 Task: Select Creative Cloud Software.
Action: Mouse moved to (394, 98)
Screenshot: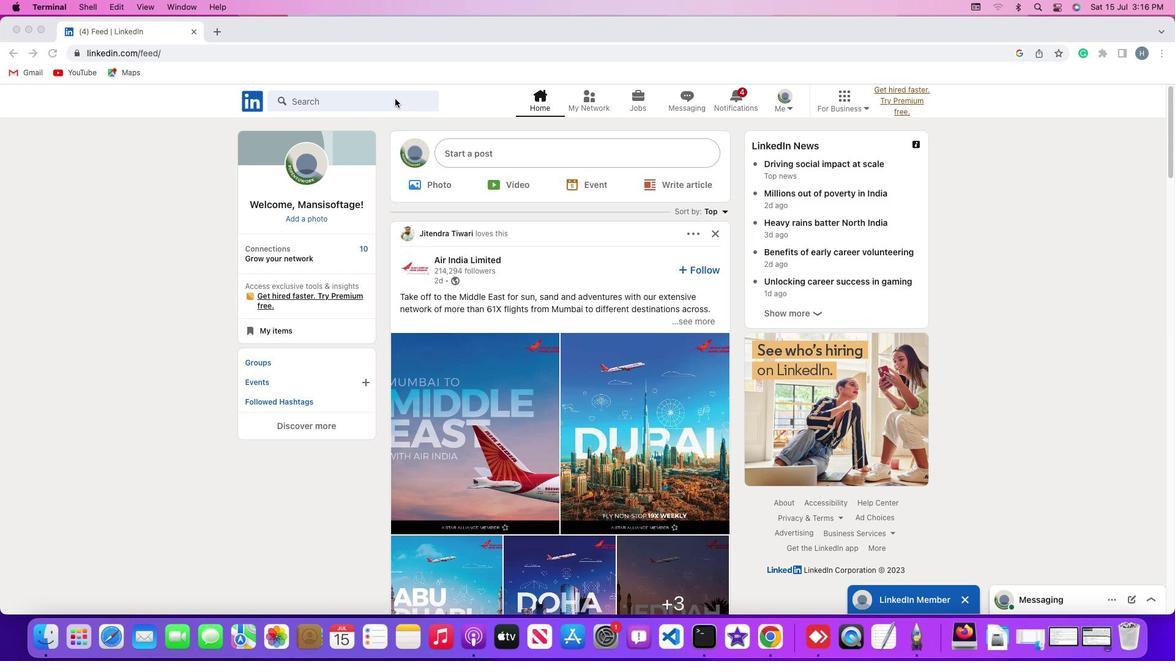 
Action: Mouse pressed left at (394, 98)
Screenshot: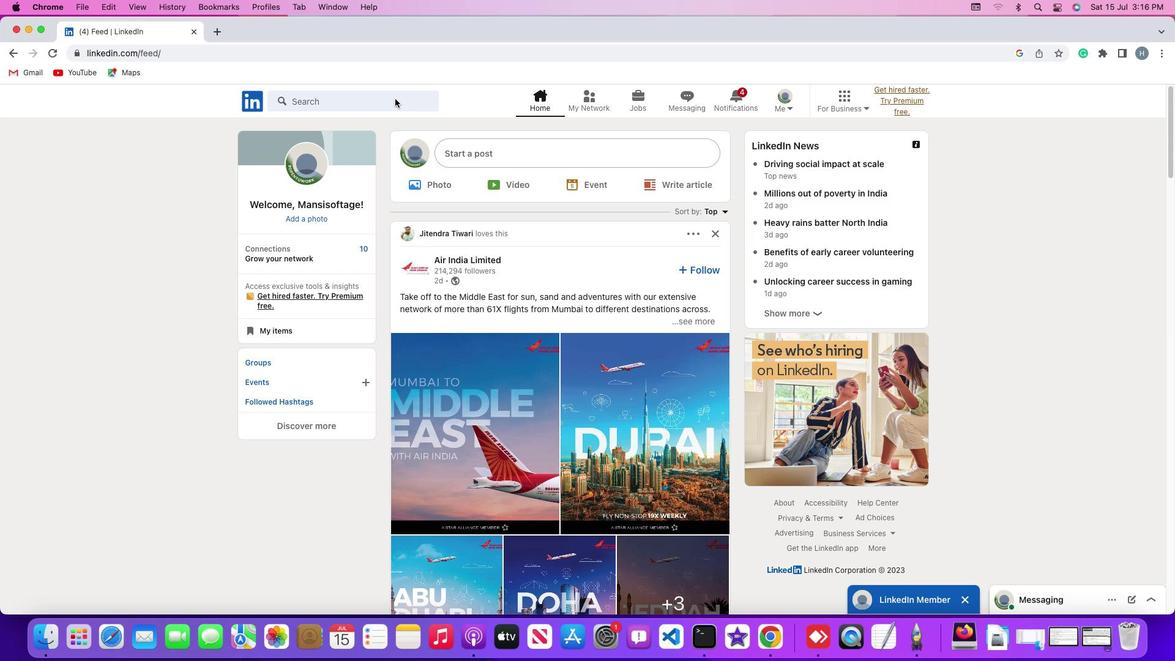 
Action: Mouse pressed left at (394, 98)
Screenshot: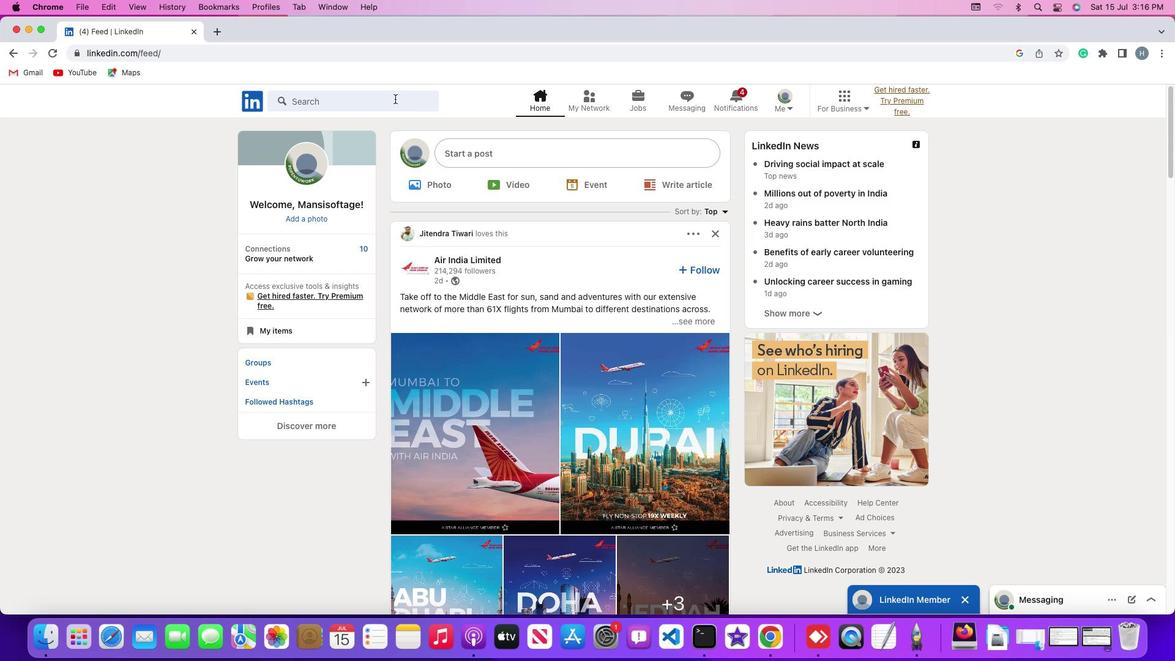 
Action: Key pressed Key.shift'#''h''i''r''i''n''g'Key.enter
Screenshot: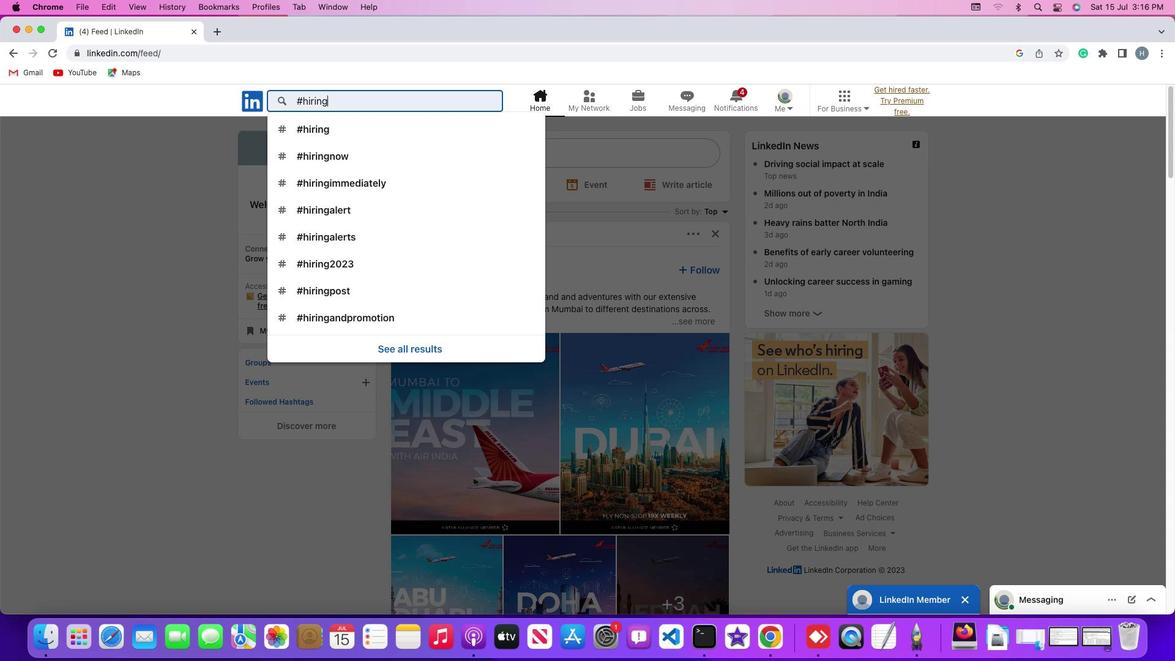 
Action: Mouse moved to (654, 132)
Screenshot: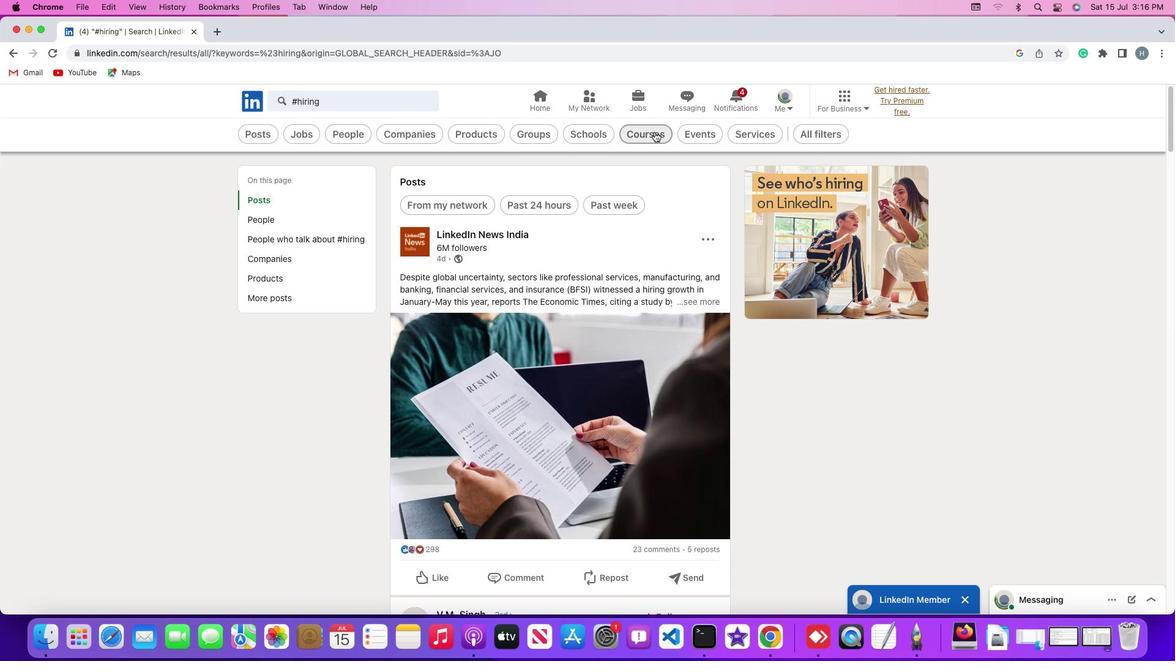 
Action: Mouse pressed left at (654, 132)
Screenshot: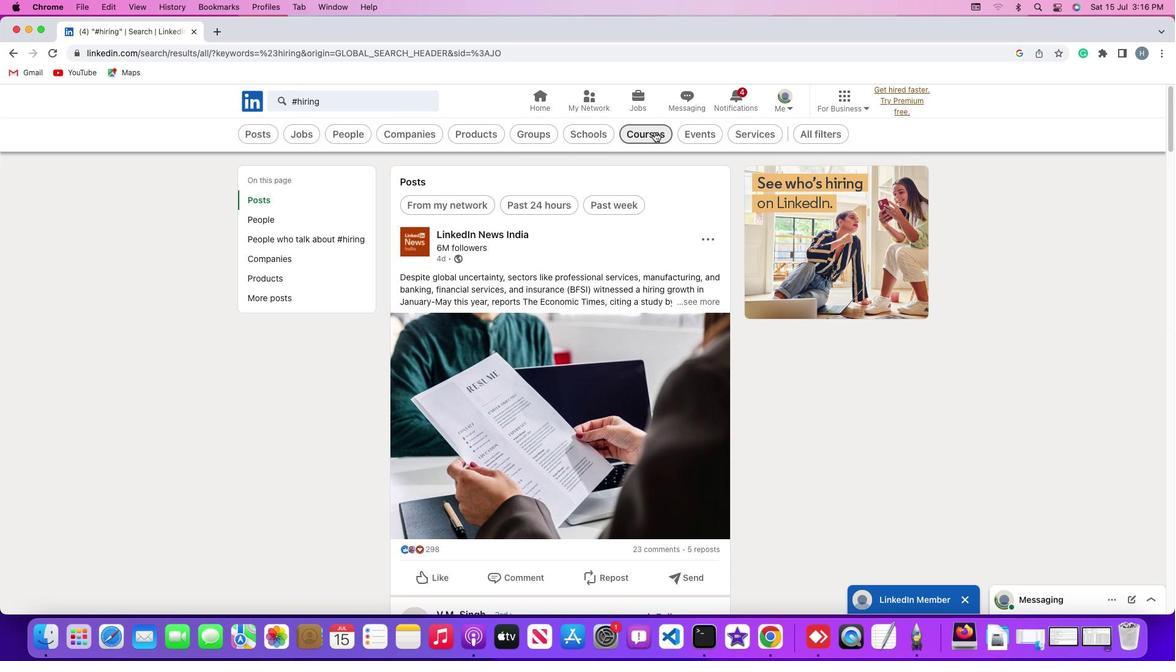
Action: Mouse moved to (527, 132)
Screenshot: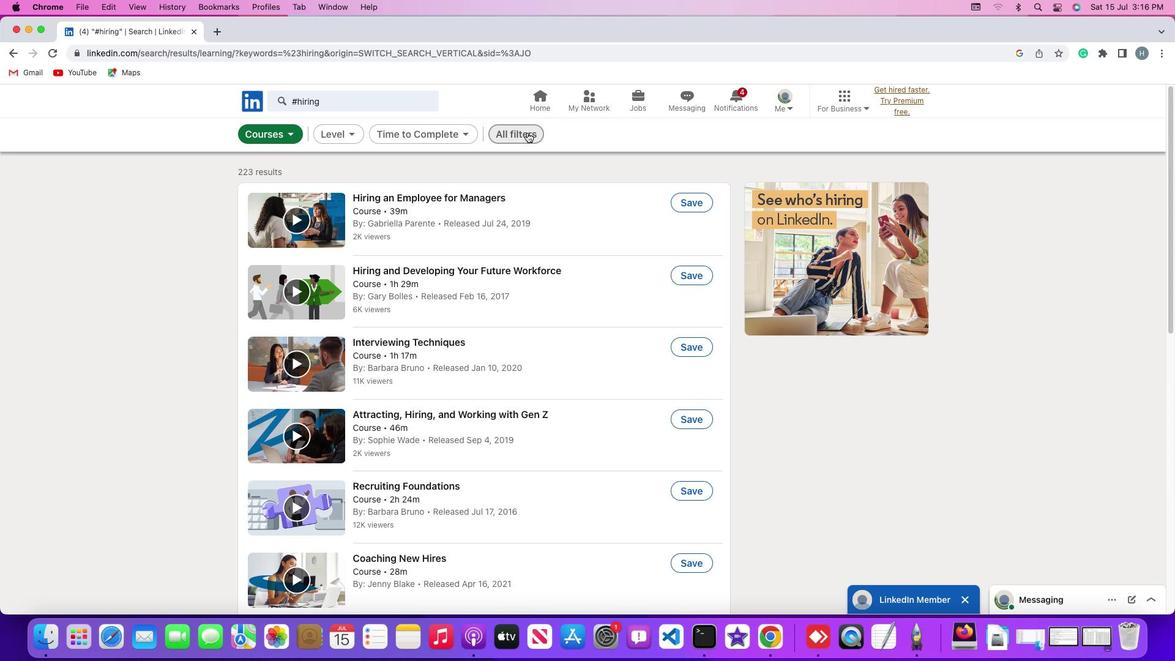 
Action: Mouse pressed left at (527, 132)
Screenshot: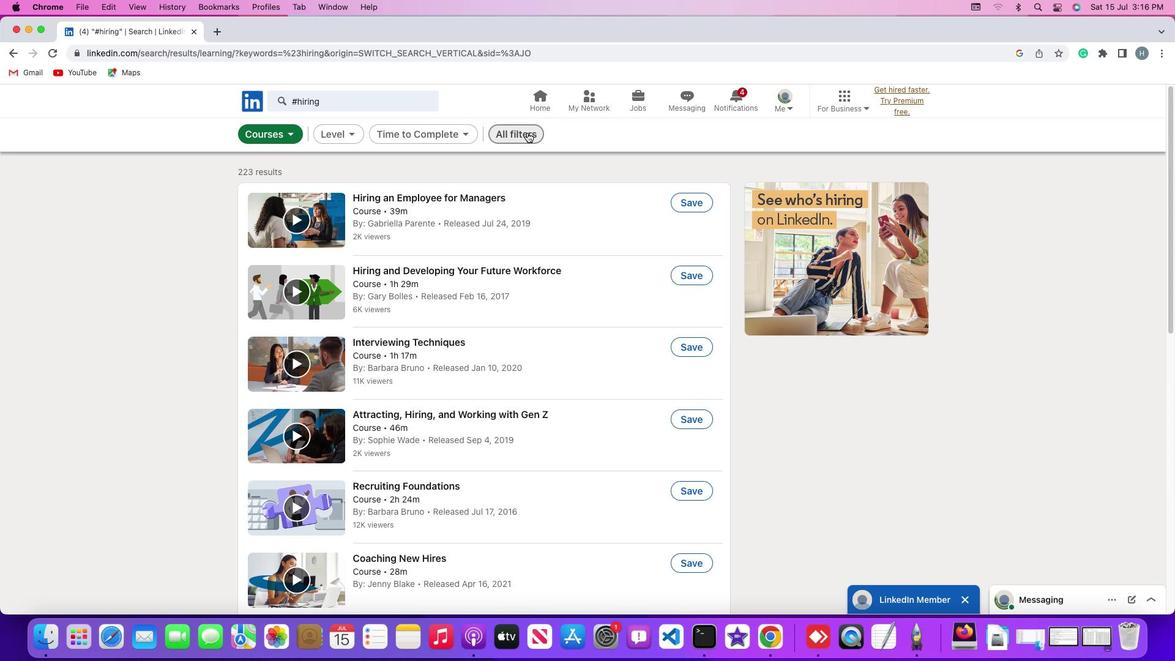 
Action: Mouse moved to (960, 463)
Screenshot: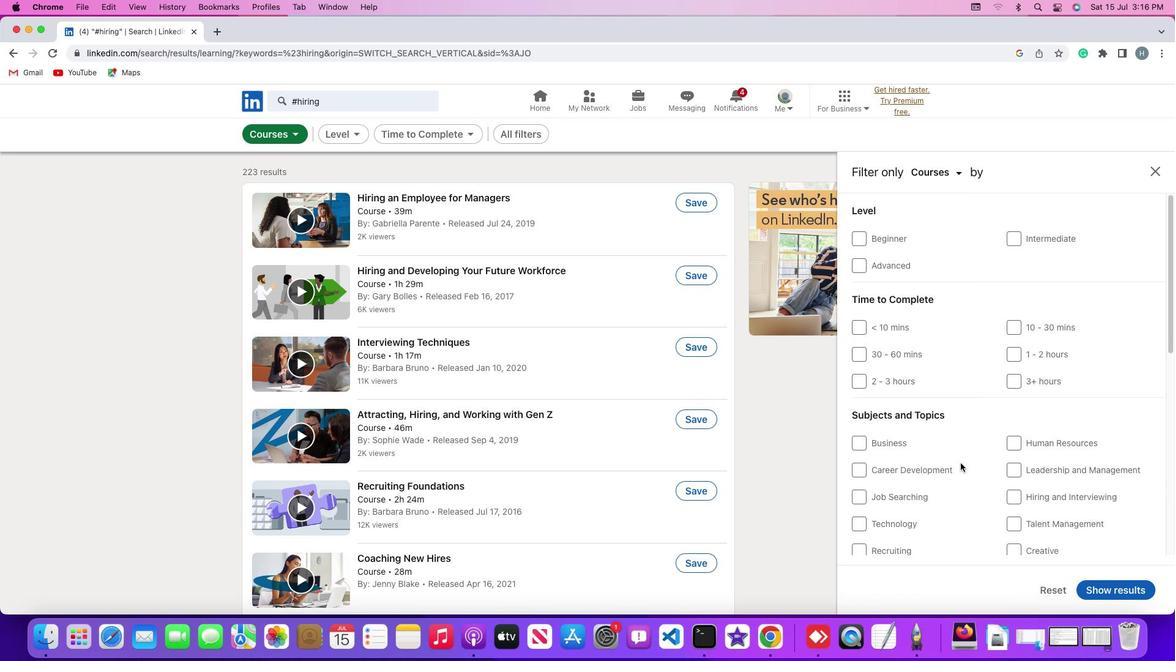 
Action: Mouse scrolled (960, 463) with delta (0, 0)
Screenshot: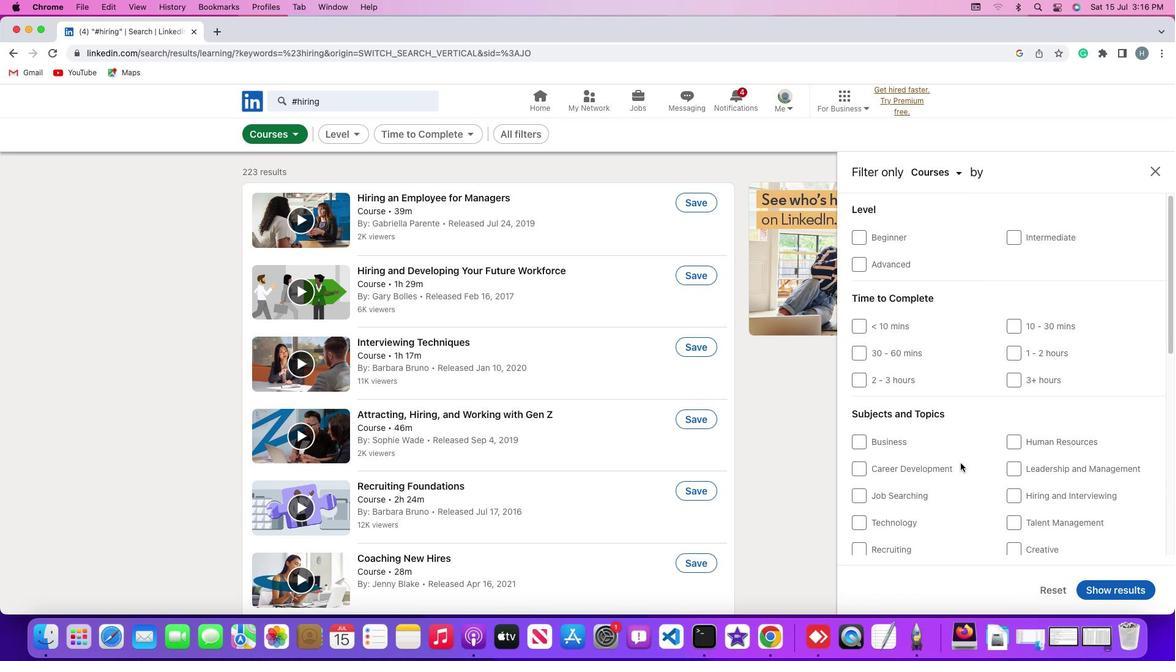 
Action: Mouse scrolled (960, 463) with delta (0, 0)
Screenshot: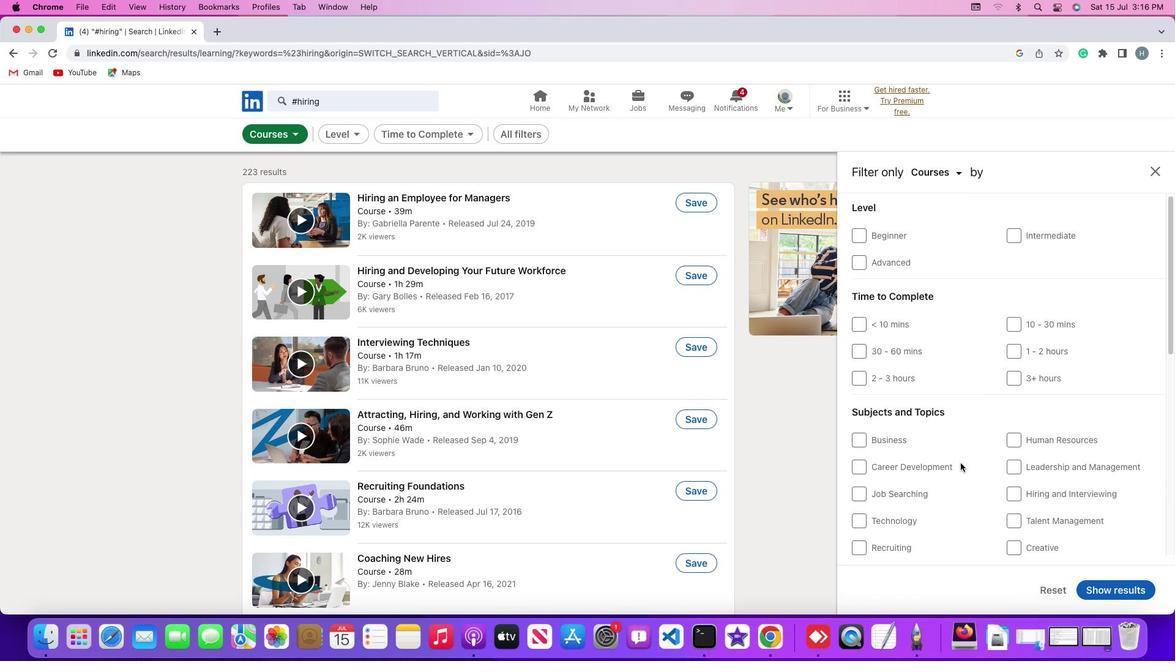 
Action: Mouse scrolled (960, 463) with delta (0, -1)
Screenshot: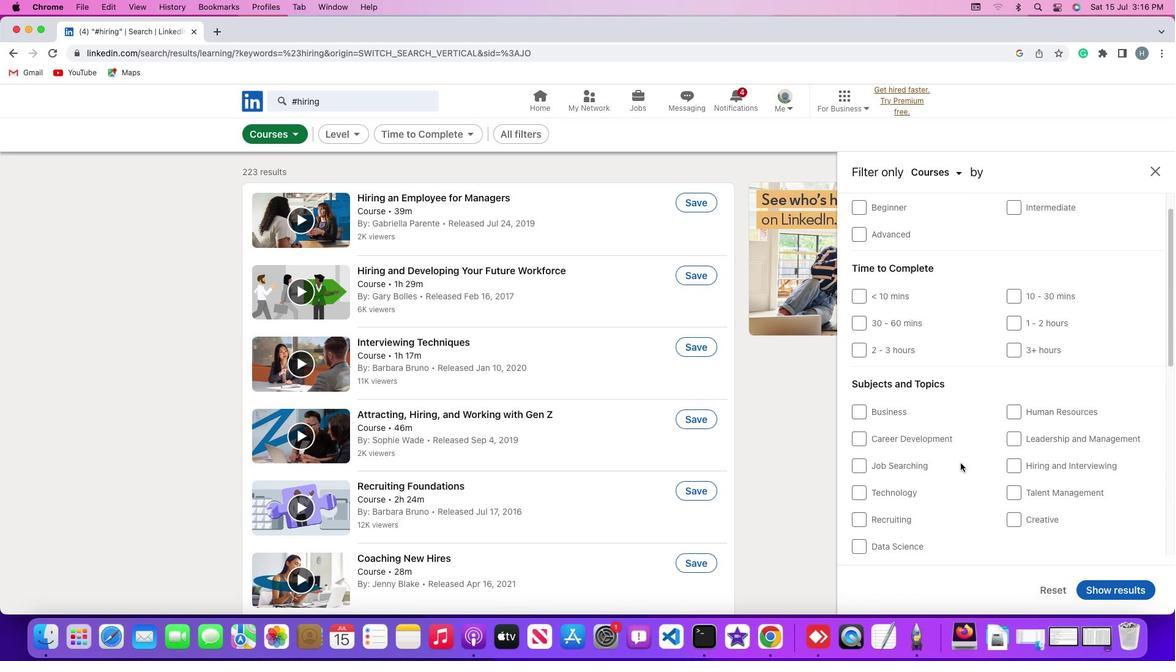 
Action: Mouse scrolled (960, 463) with delta (0, 0)
Screenshot: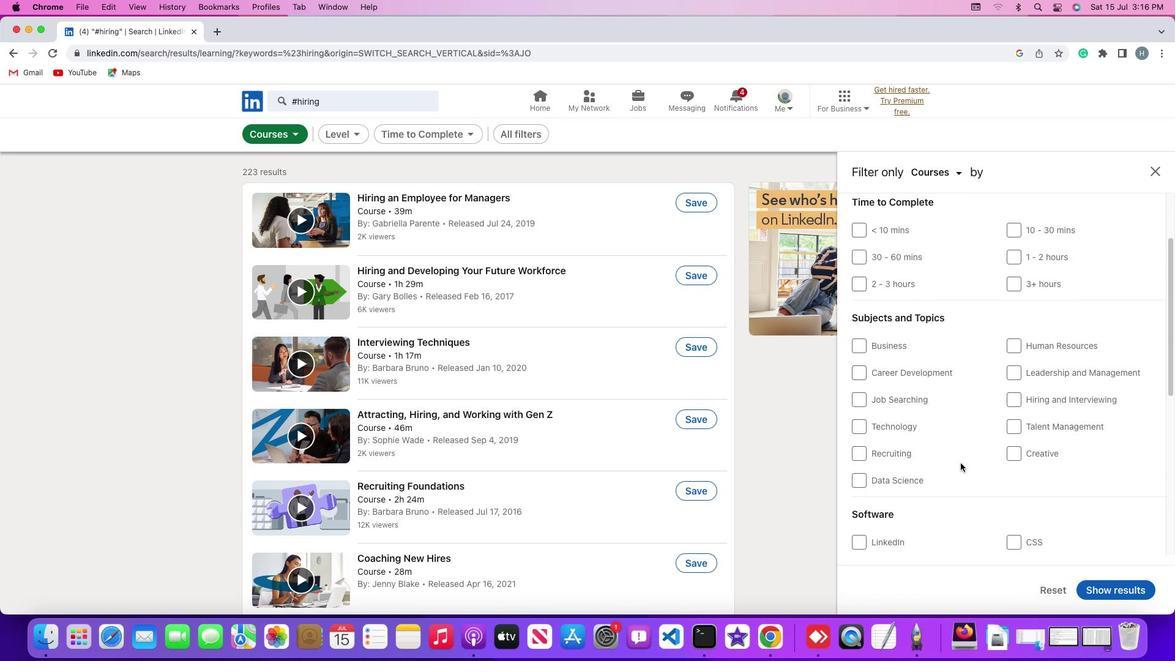 
Action: Mouse scrolled (960, 463) with delta (0, 0)
Screenshot: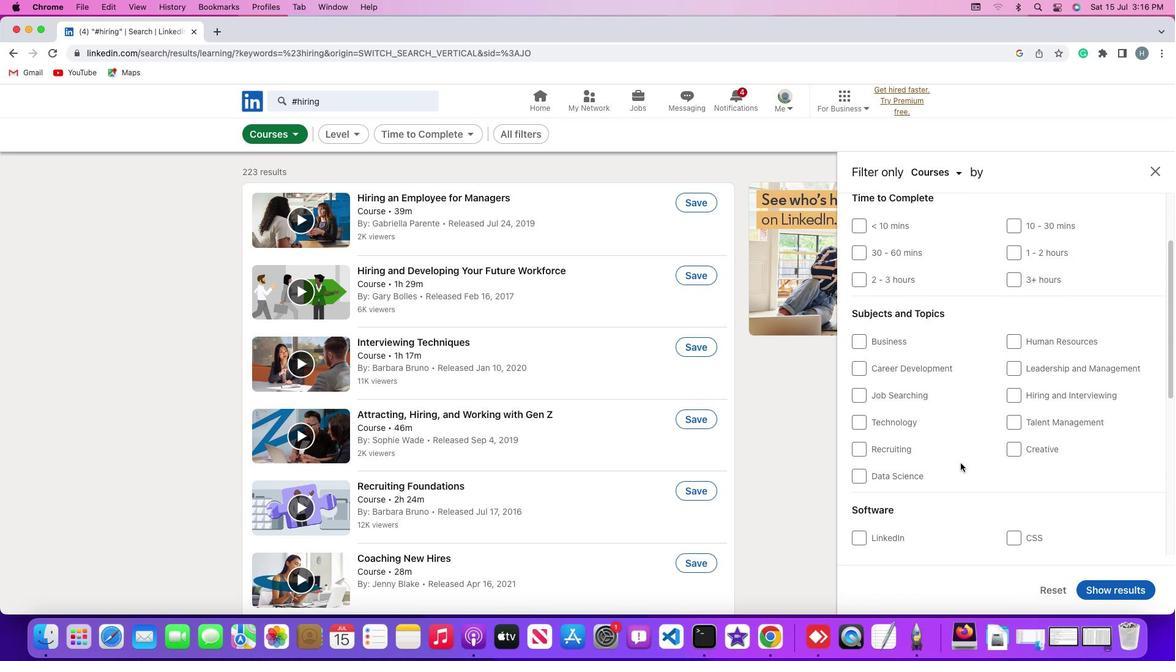 
Action: Mouse scrolled (960, 463) with delta (0, -1)
Screenshot: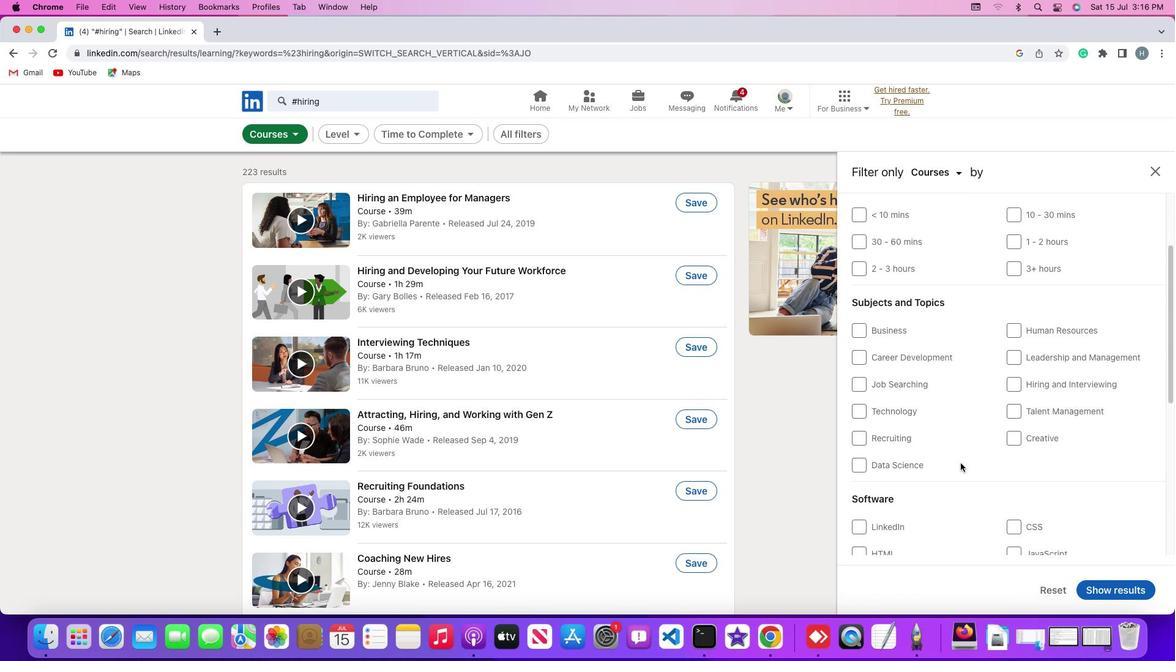 
Action: Mouse scrolled (960, 463) with delta (0, -1)
Screenshot: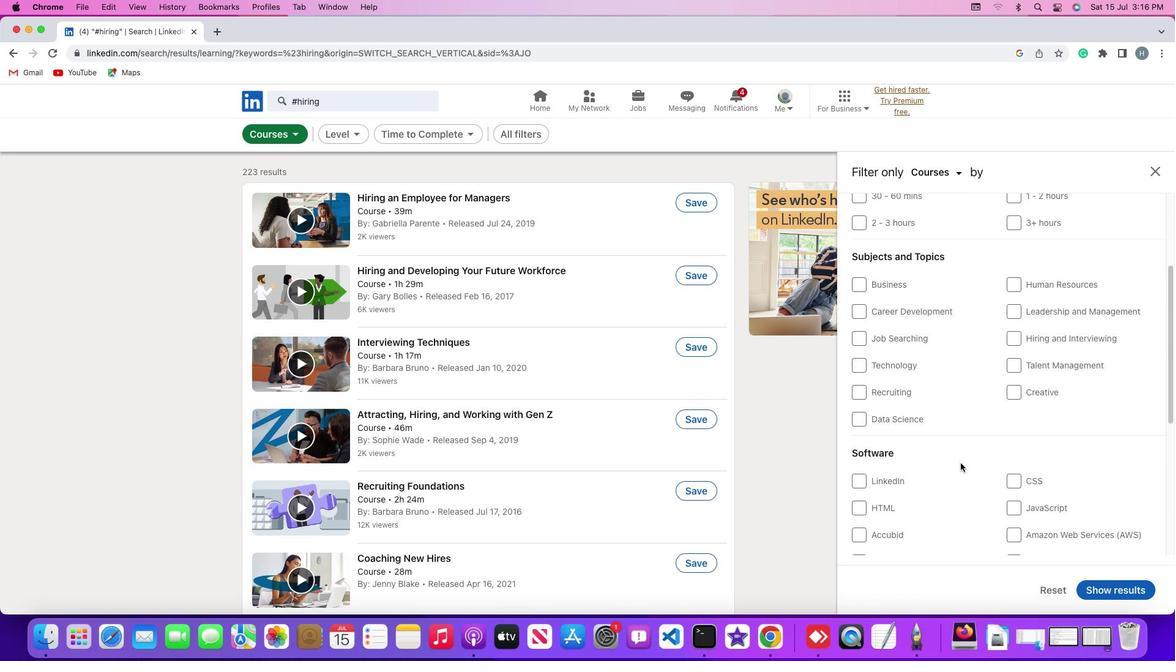 
Action: Mouse scrolled (960, 463) with delta (0, 0)
Screenshot: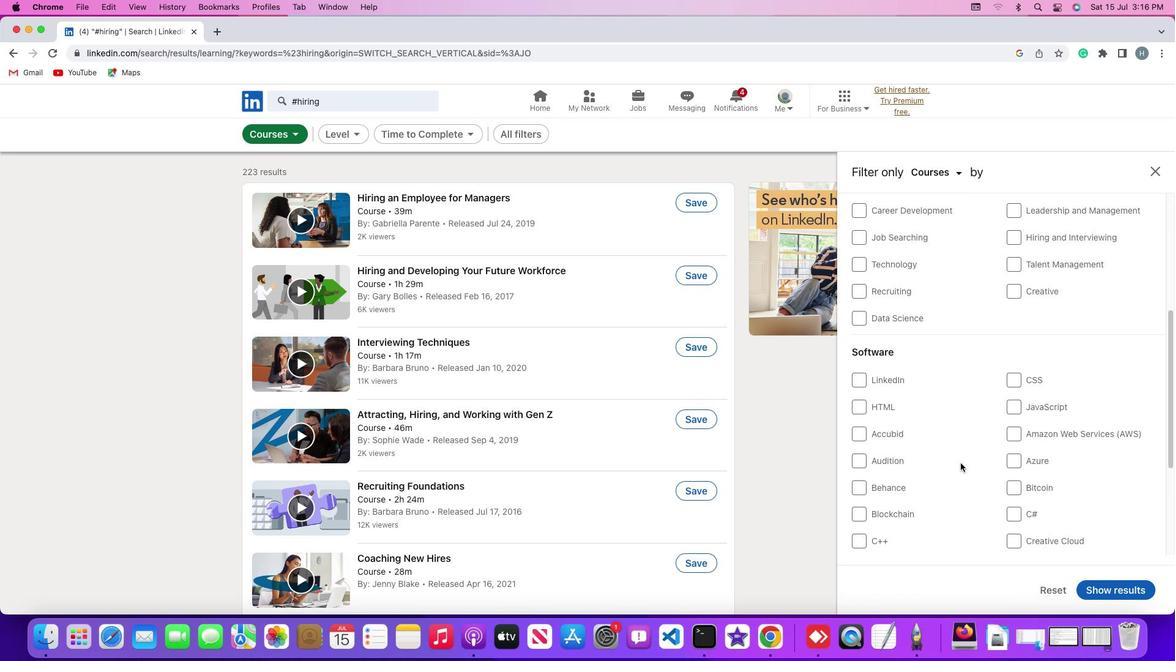 
Action: Mouse scrolled (960, 463) with delta (0, 0)
Screenshot: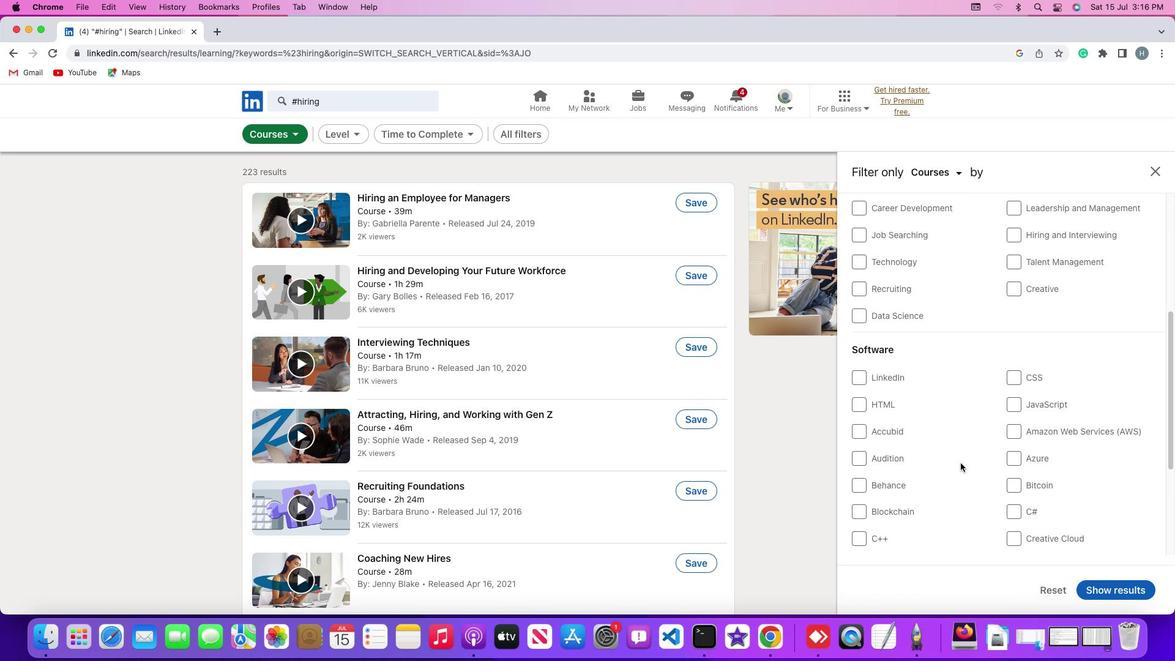 
Action: Mouse scrolled (960, 463) with delta (0, 0)
Screenshot: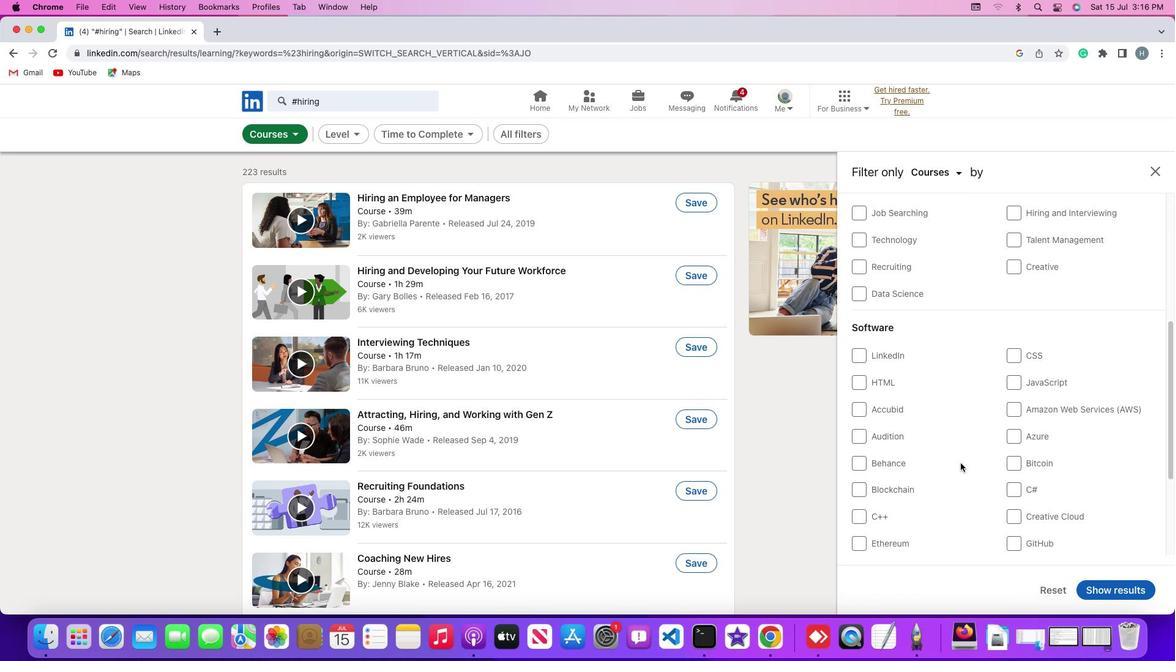 
Action: Mouse scrolled (960, 463) with delta (0, 0)
Screenshot: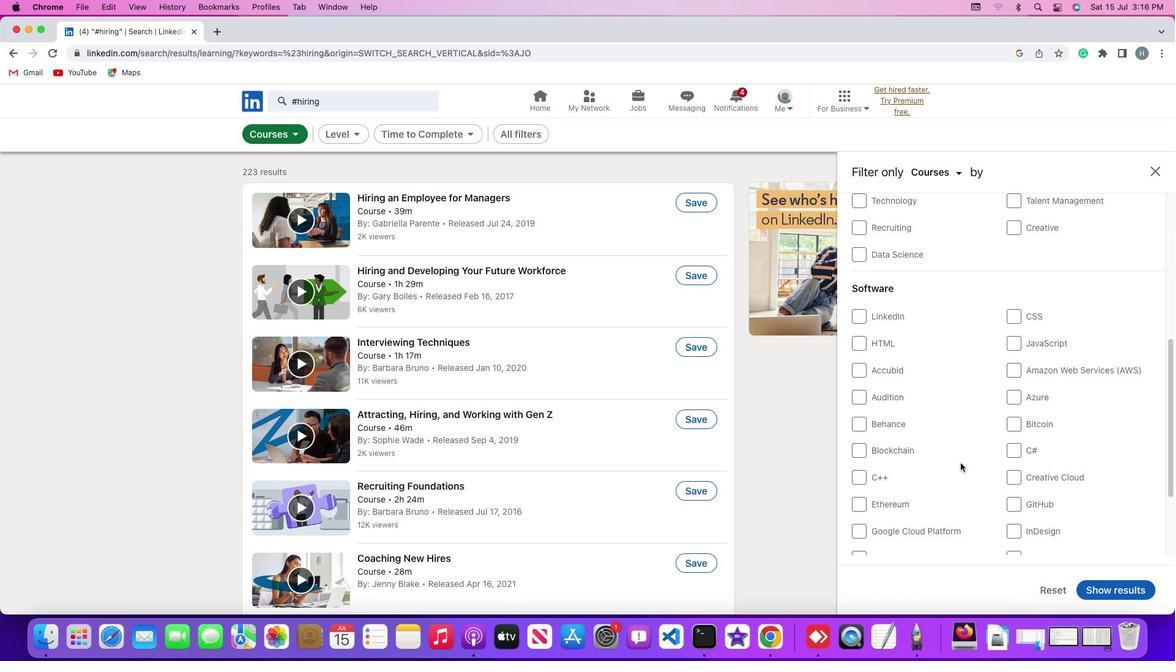
Action: Mouse scrolled (960, 463) with delta (0, 0)
Screenshot: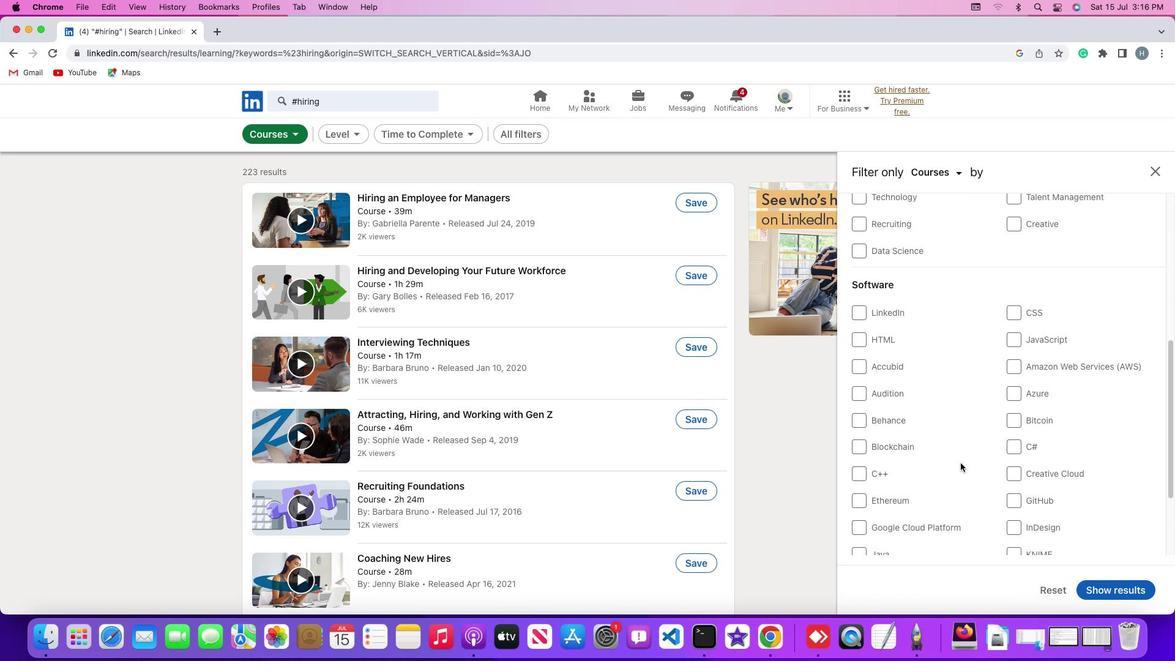 
Action: Mouse scrolled (960, 463) with delta (0, 0)
Screenshot: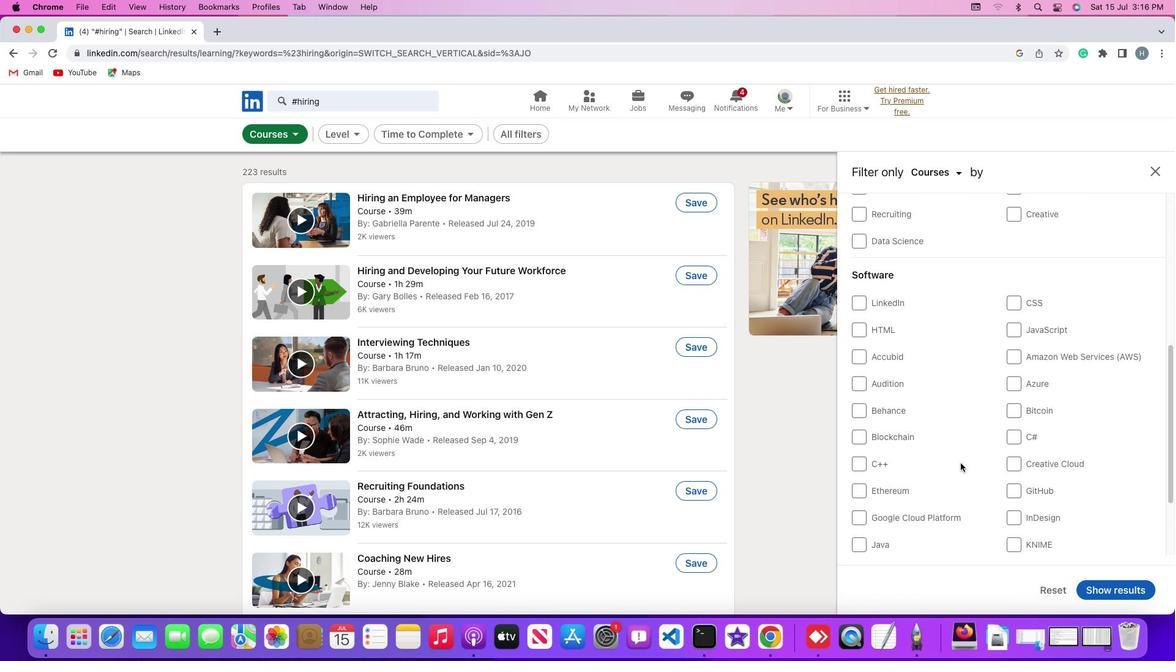 
Action: Mouse scrolled (960, 463) with delta (0, 0)
Screenshot: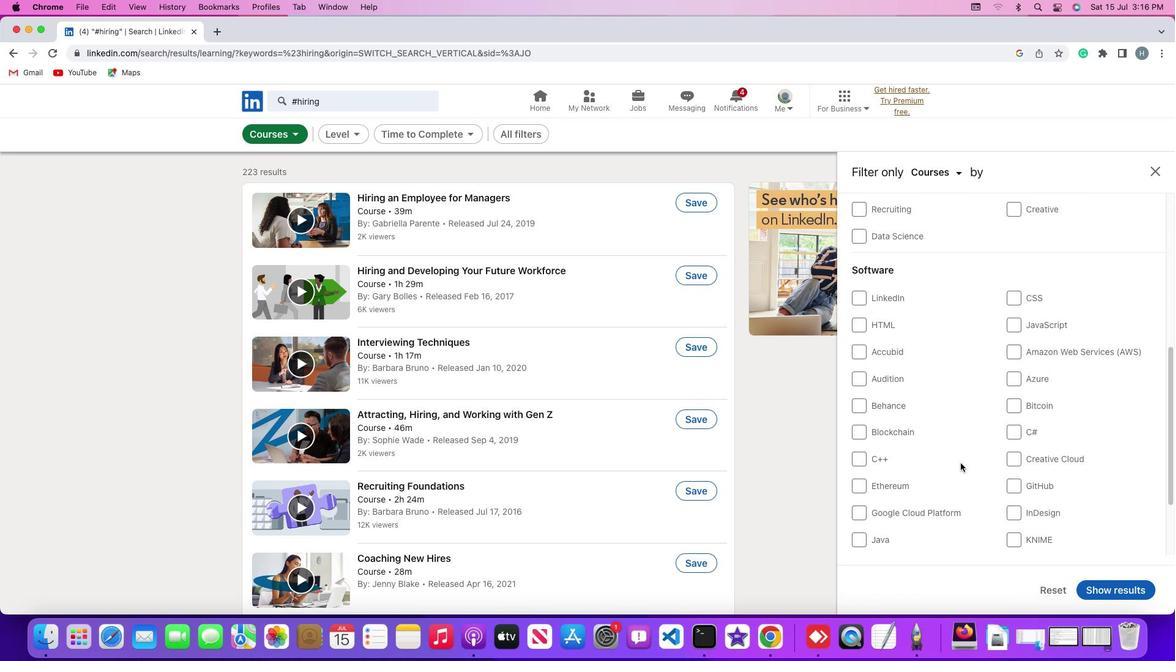 
Action: Mouse scrolled (960, 463) with delta (0, 0)
Screenshot: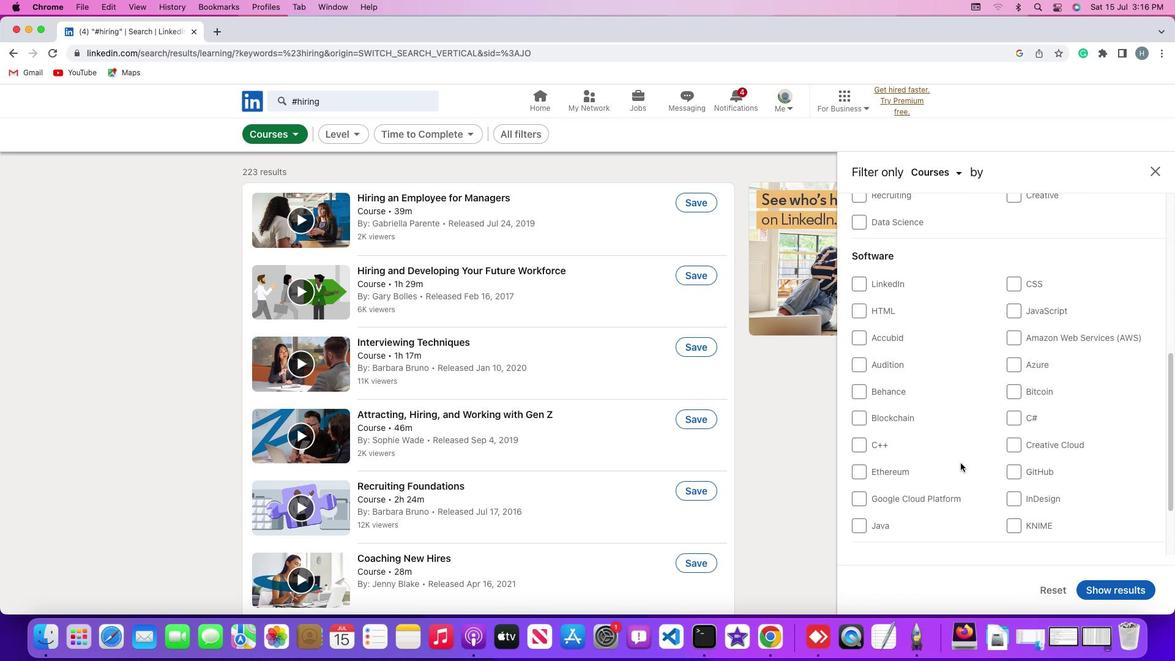 
Action: Mouse scrolled (960, 463) with delta (0, 0)
Screenshot: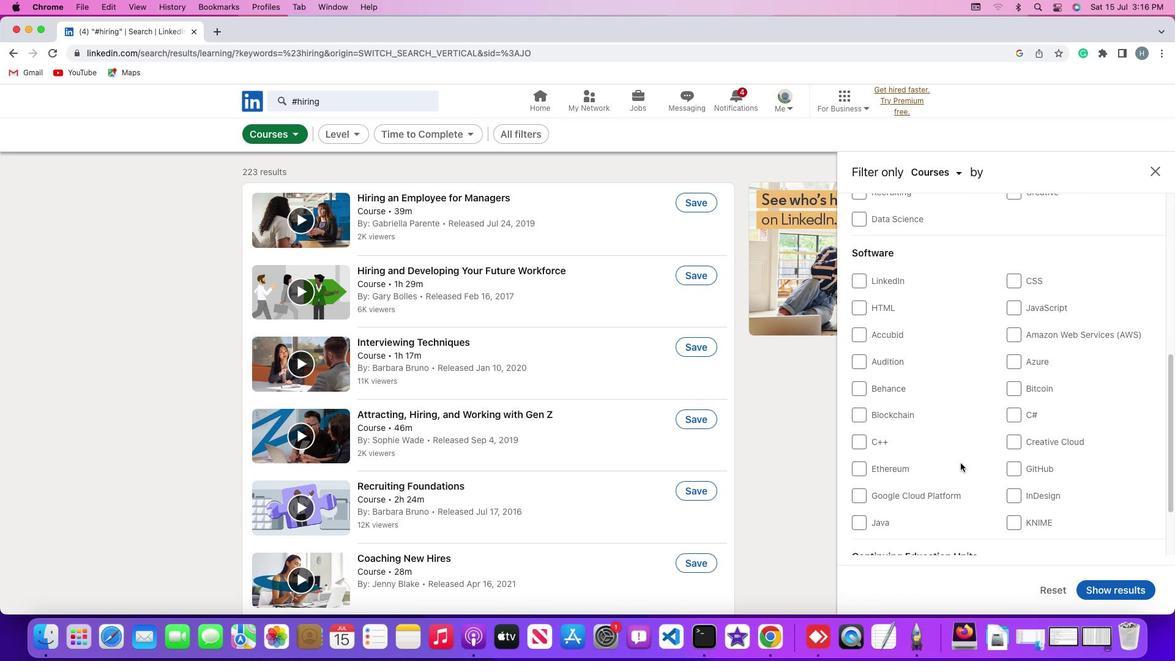 
Action: Mouse moved to (1014, 426)
Screenshot: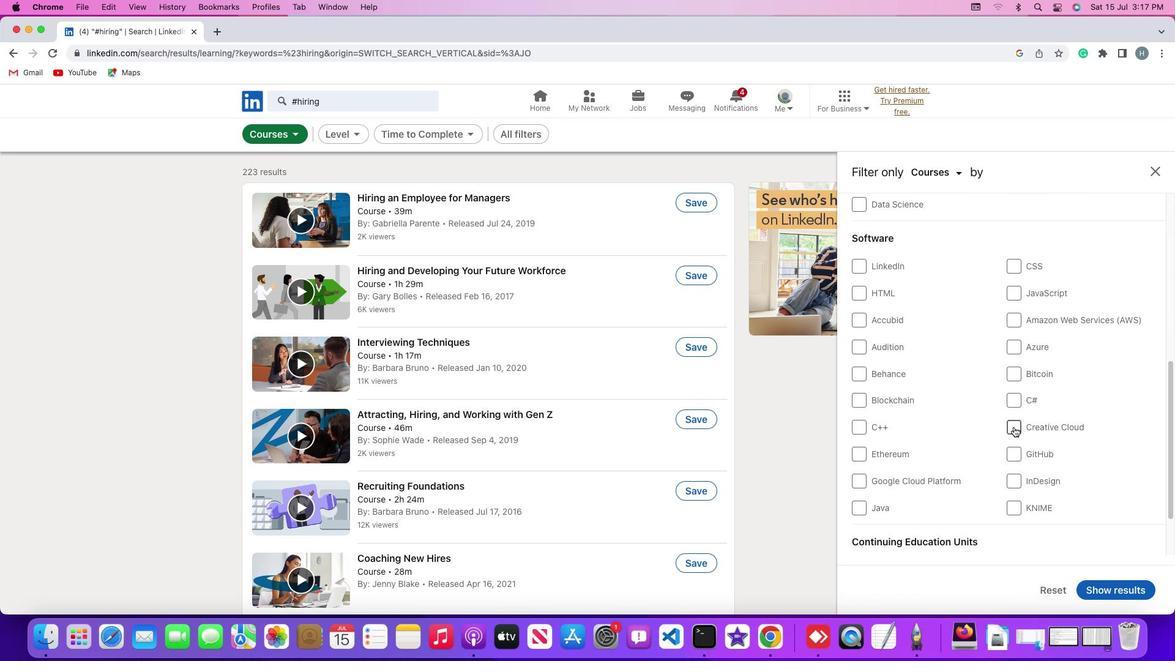 
Action: Mouse pressed left at (1014, 426)
Screenshot: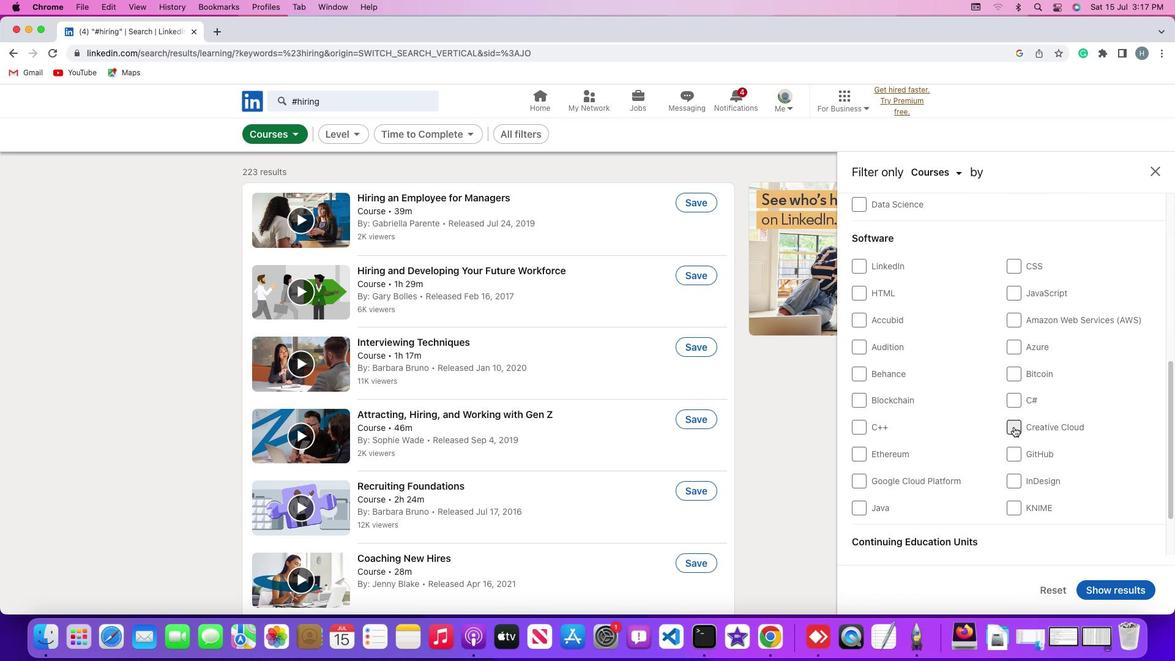 
Action: Mouse moved to (959, 443)
Screenshot: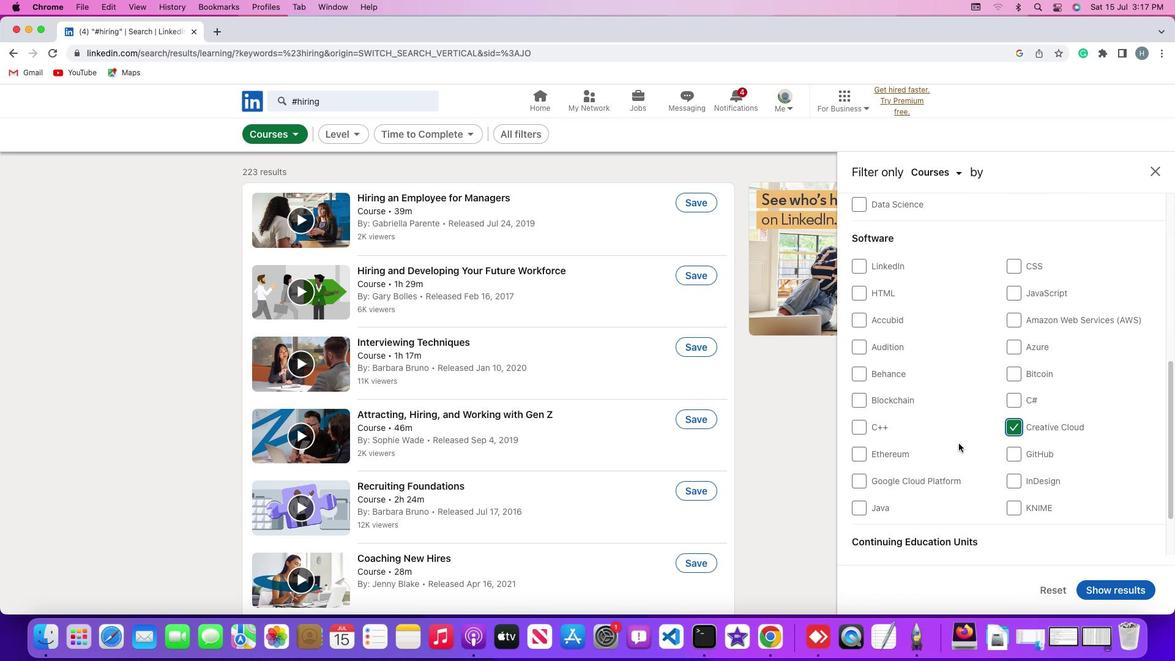 
